 Task: Create a task  Integrate a new online platform for online language exchange , assign it to team member softage.4@softage.net in the project BlueChipper and update the status of the task to  On Track  , set the priority of the task to High
Action: Mouse moved to (67, 45)
Screenshot: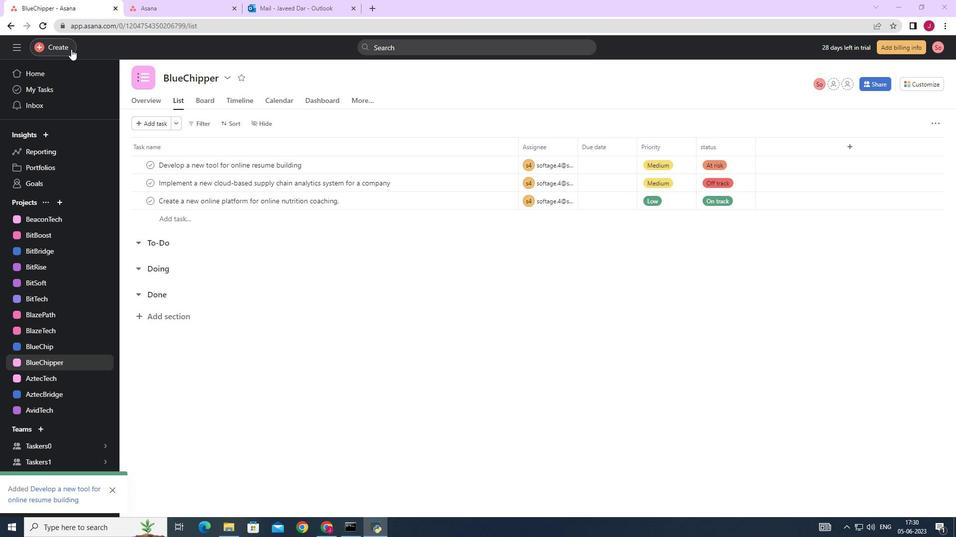 
Action: Mouse pressed left at (67, 45)
Screenshot: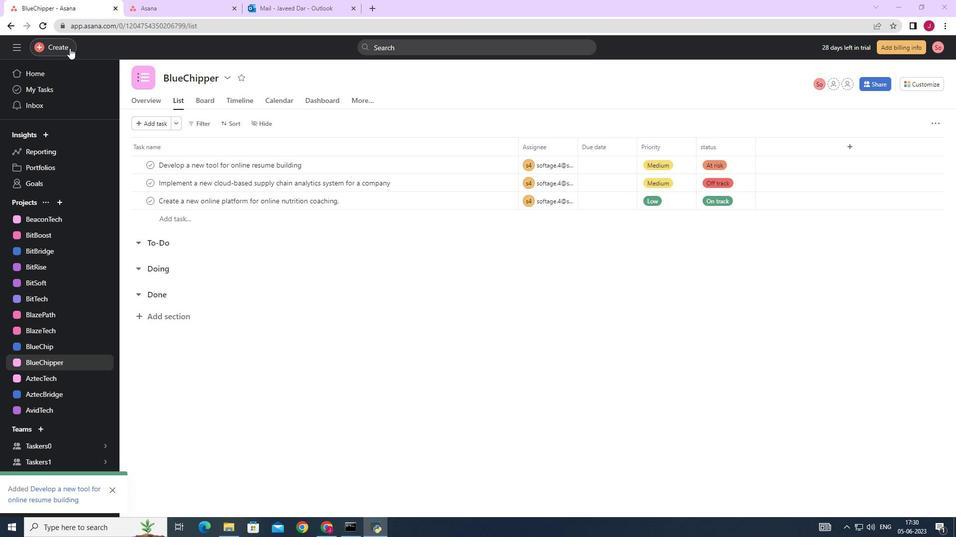 
Action: Mouse moved to (104, 51)
Screenshot: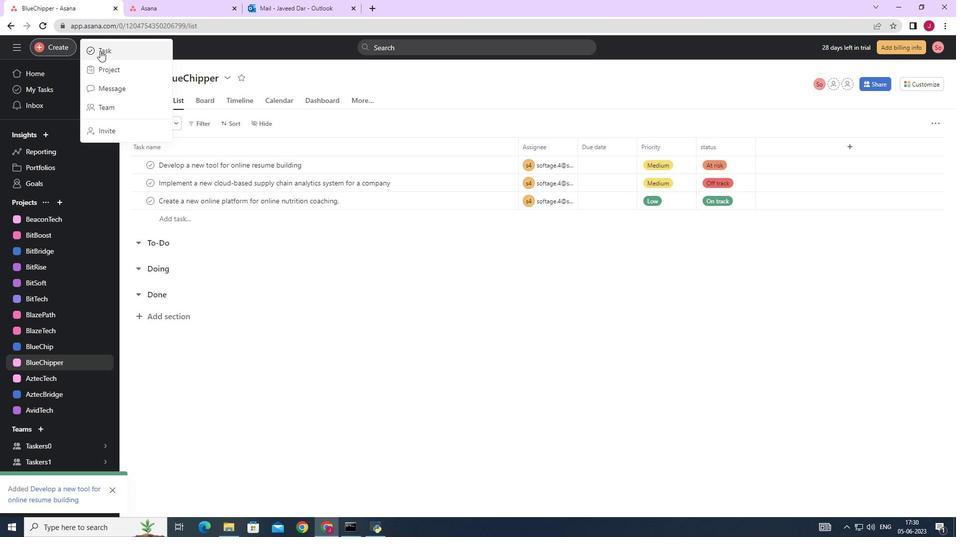 
Action: Mouse pressed left at (104, 51)
Screenshot: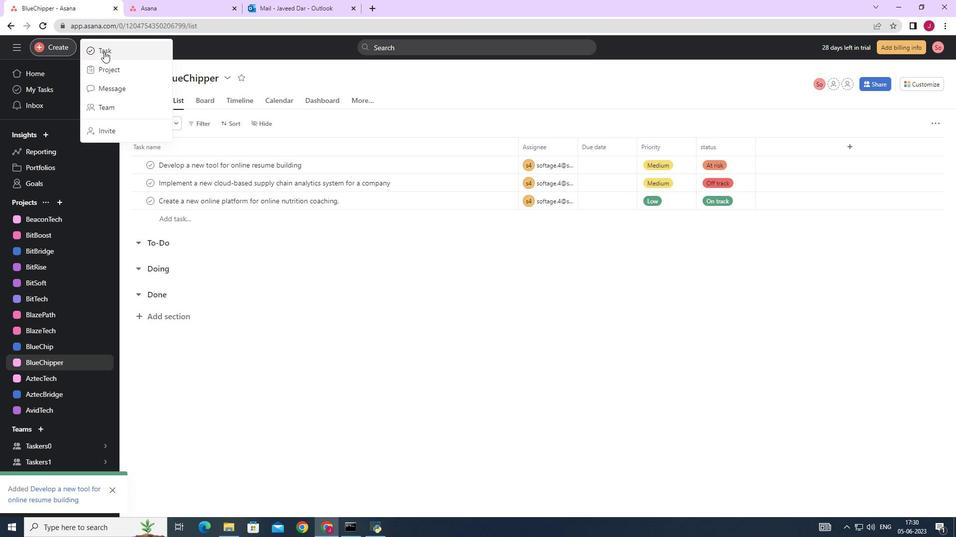 
Action: Mouse moved to (757, 331)
Screenshot: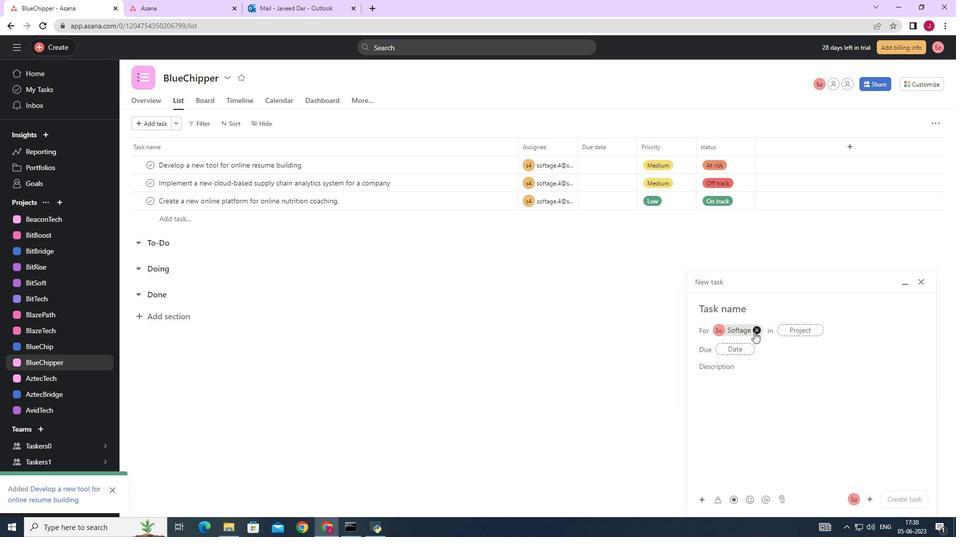 
Action: Mouse pressed left at (757, 331)
Screenshot: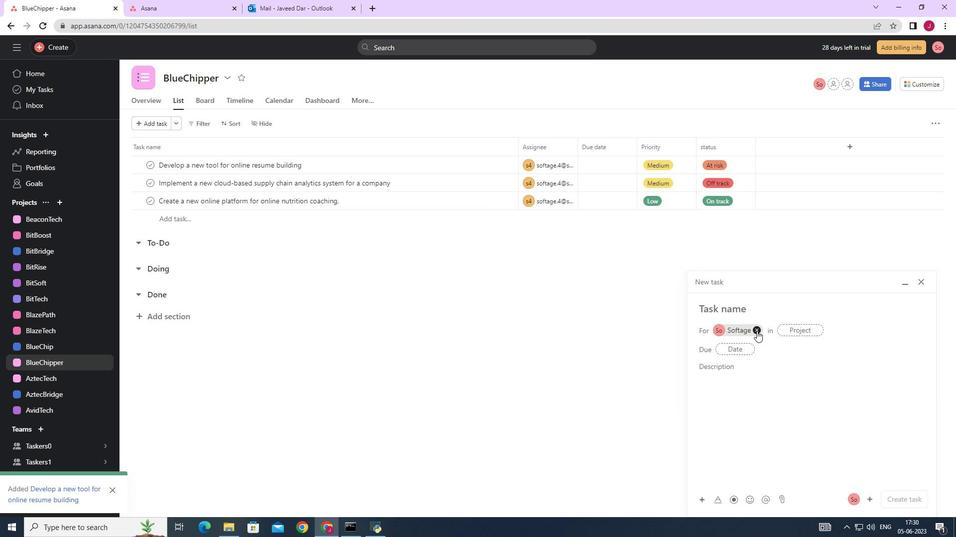
Action: Mouse moved to (735, 306)
Screenshot: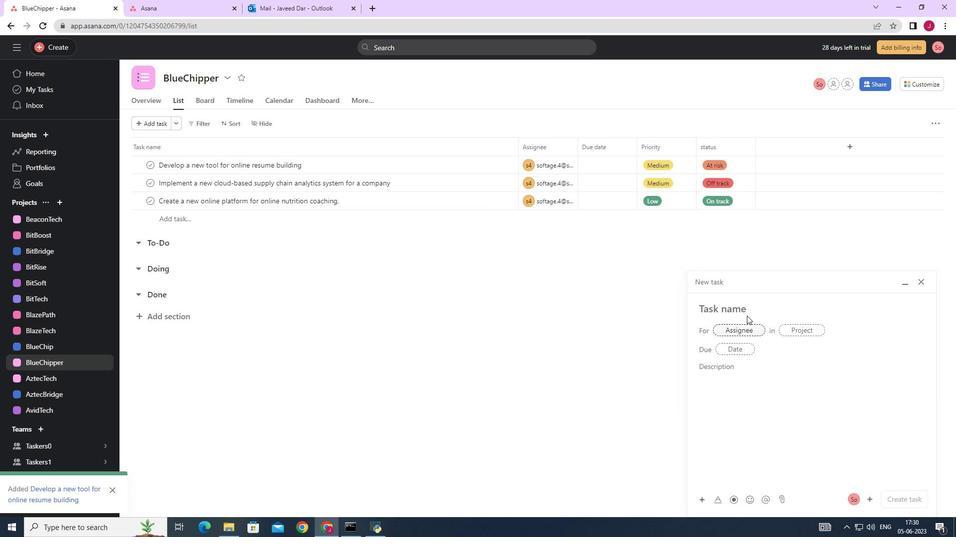
Action: Mouse pressed left at (735, 306)
Screenshot: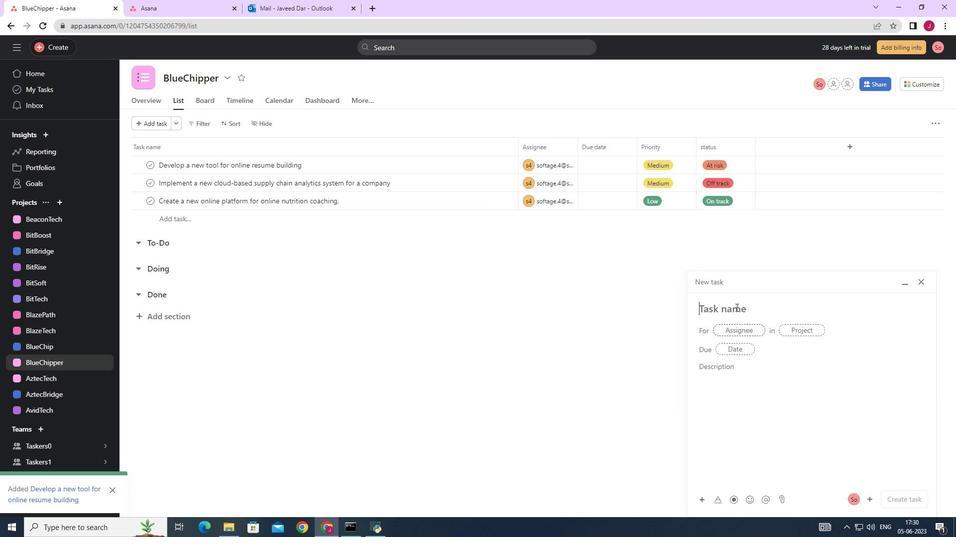 
Action: Key pressed <Key.caps_lock>I<Key.caps_lock>ntegrate<Key.space>a<Key.space>new<Key.space>online<Key.space>platform<Key.space>for<Key.space>online<Key.space>language<Key.space>exchange<Key.space>
Screenshot: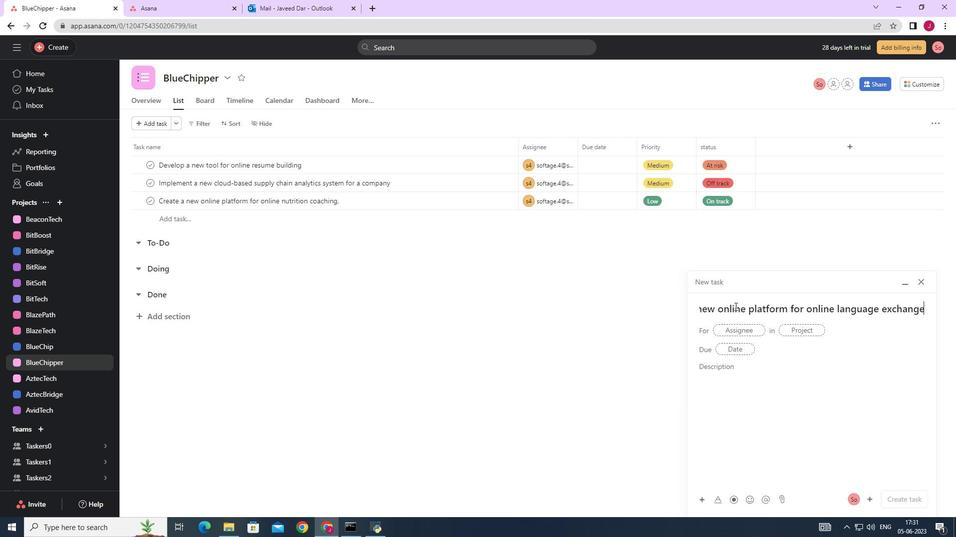 
Action: Mouse moved to (732, 332)
Screenshot: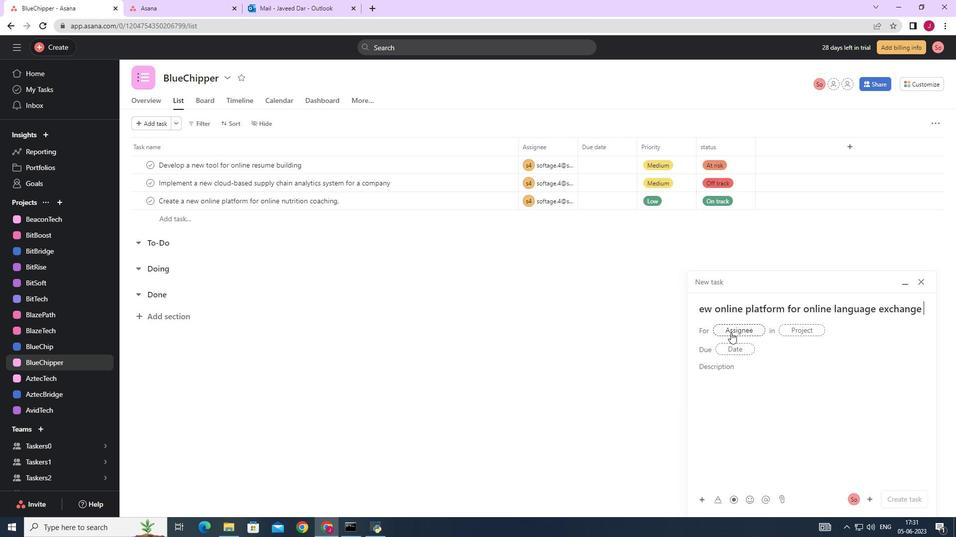 
Action: Mouse pressed left at (732, 332)
Screenshot: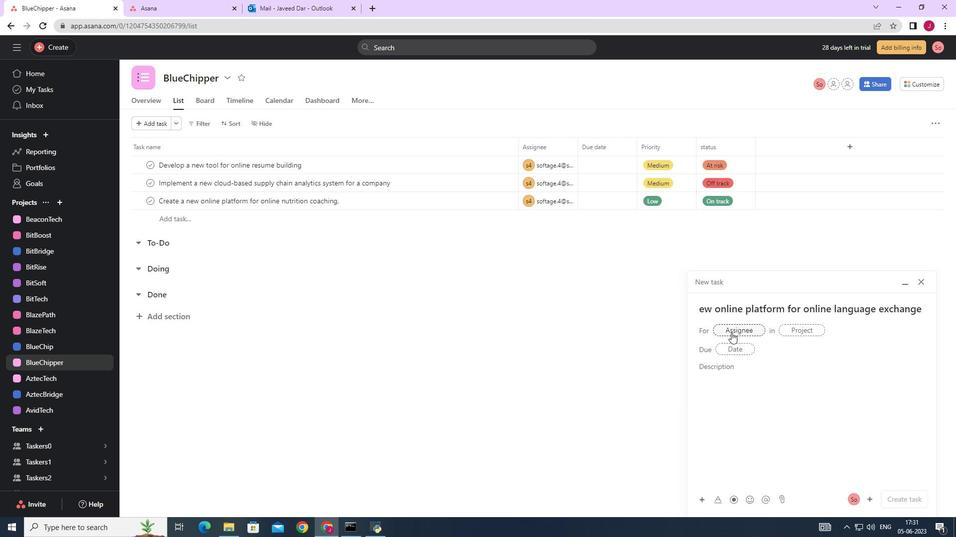
Action: Mouse moved to (734, 332)
Screenshot: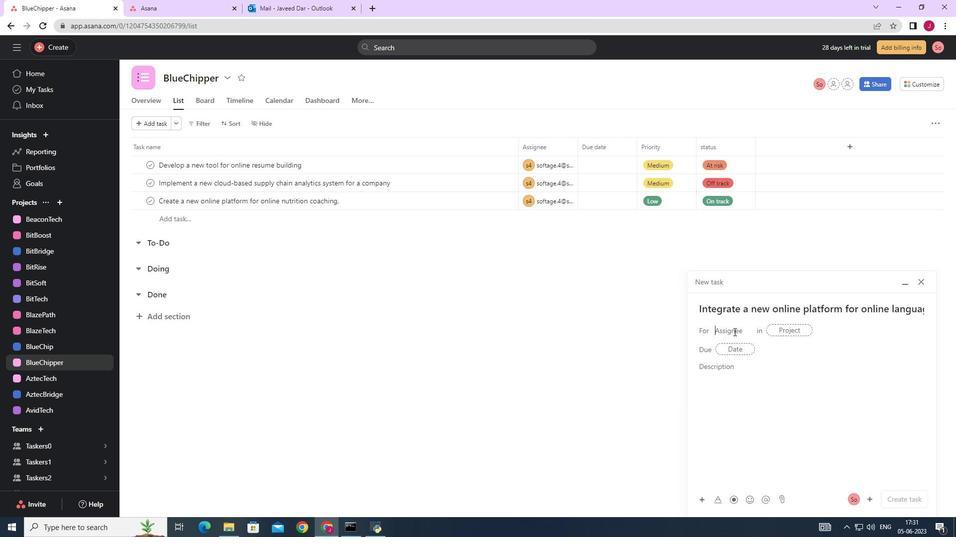
Action: Key pressed softage.4
Screenshot: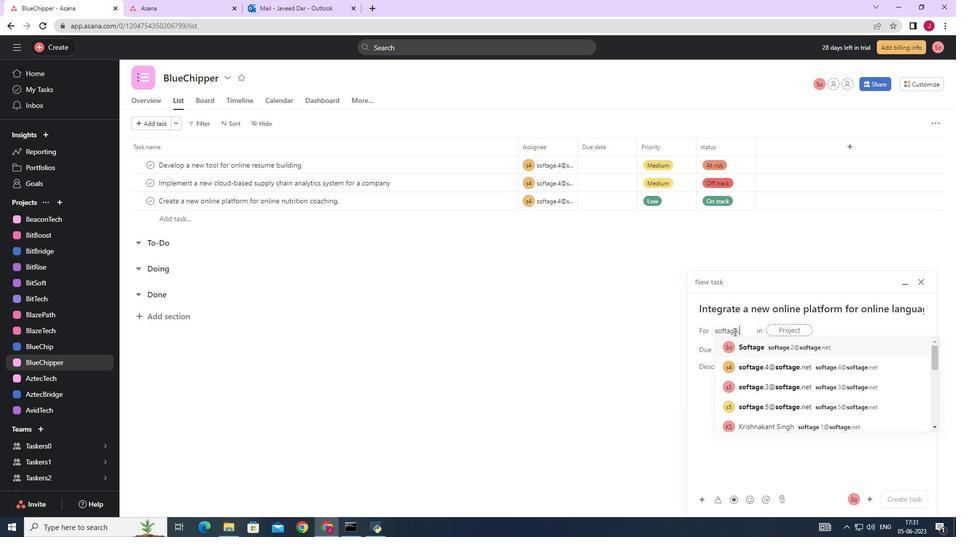 
Action: Mouse moved to (773, 343)
Screenshot: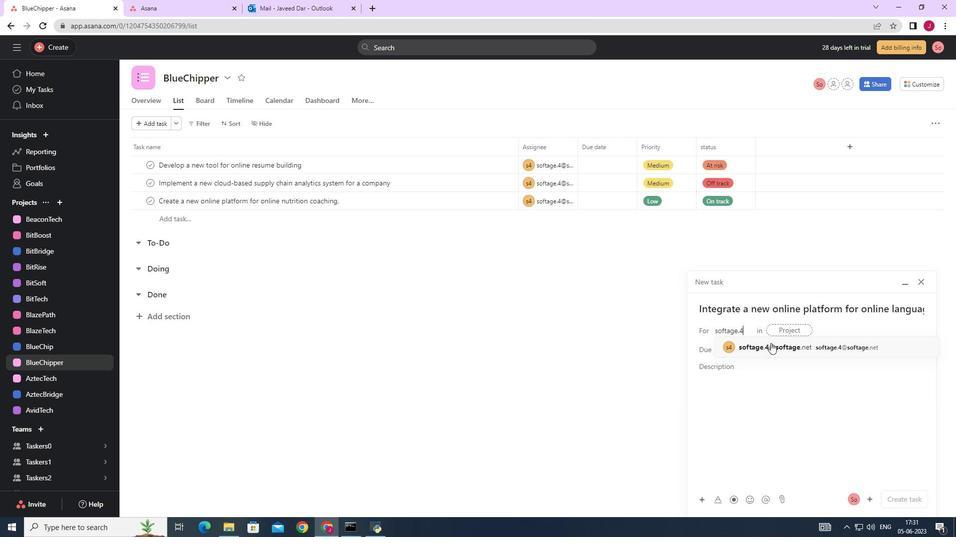 
Action: Mouse pressed left at (773, 343)
Screenshot: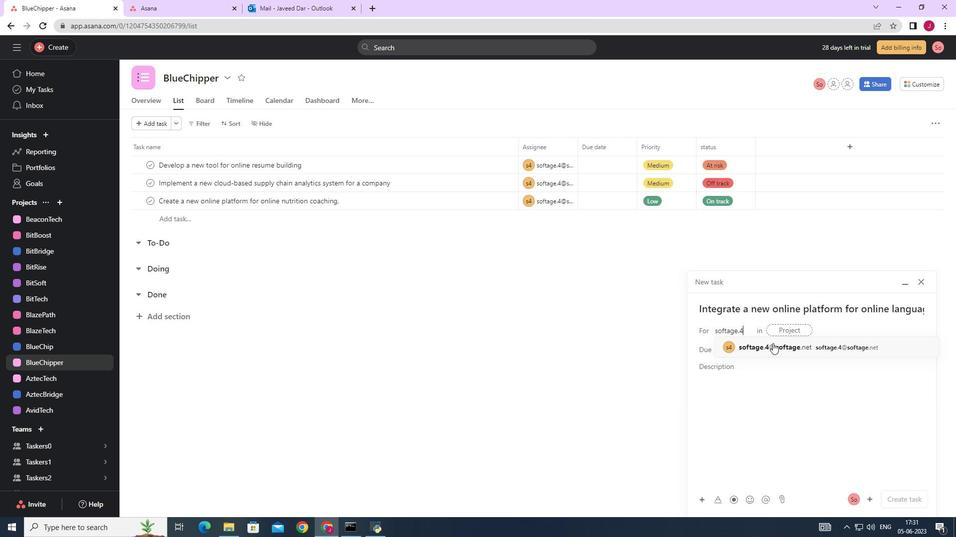 
Action: Mouse moved to (645, 351)
Screenshot: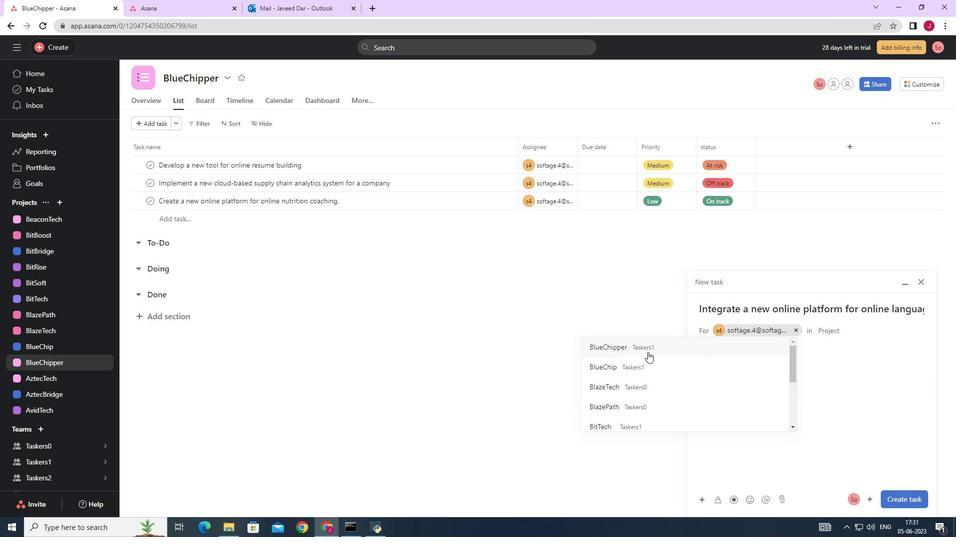 
Action: Mouse pressed left at (645, 351)
Screenshot: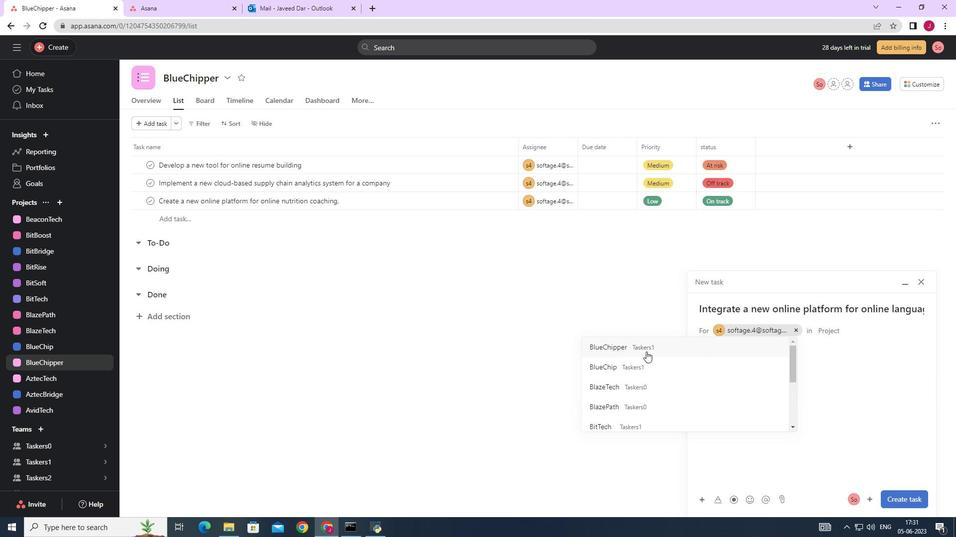 
Action: Mouse moved to (748, 371)
Screenshot: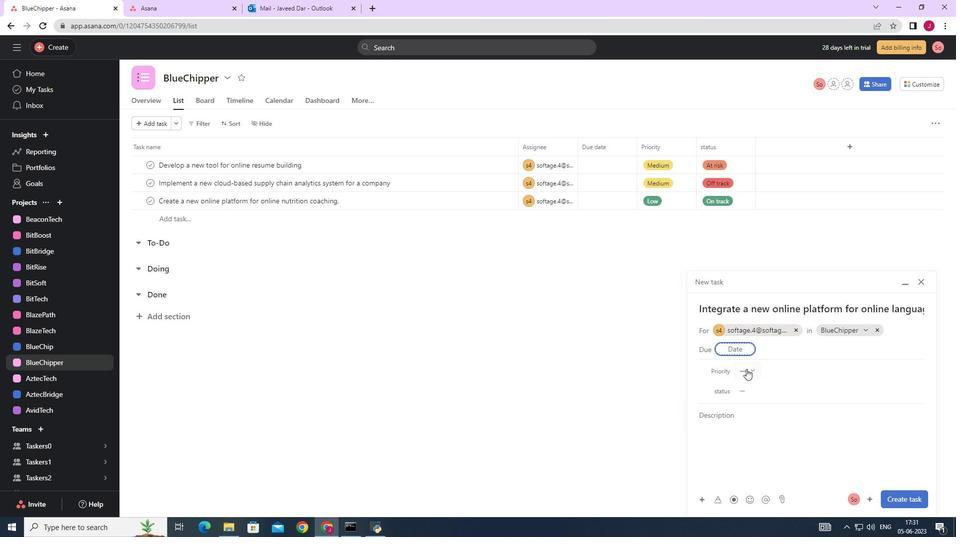 
Action: Mouse pressed left at (748, 371)
Screenshot: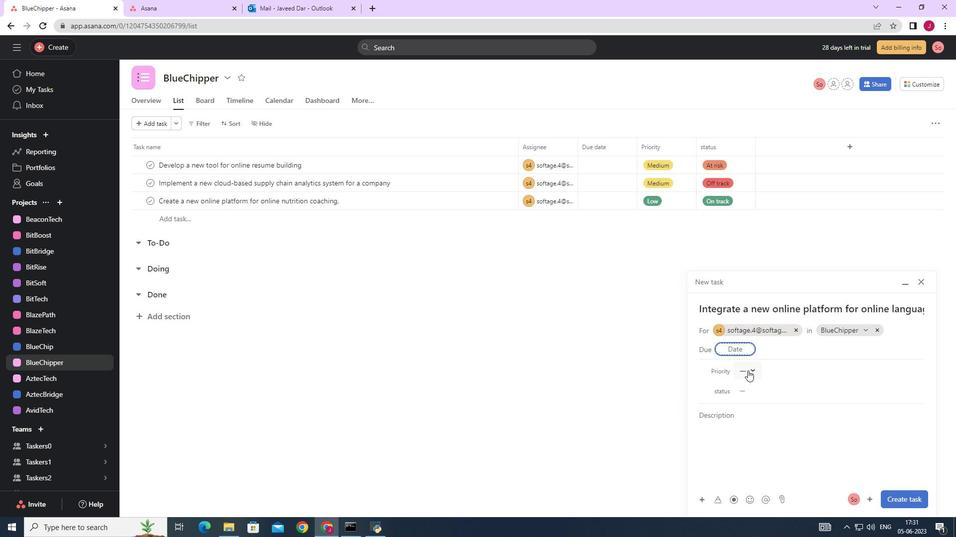 
Action: Mouse moved to (765, 402)
Screenshot: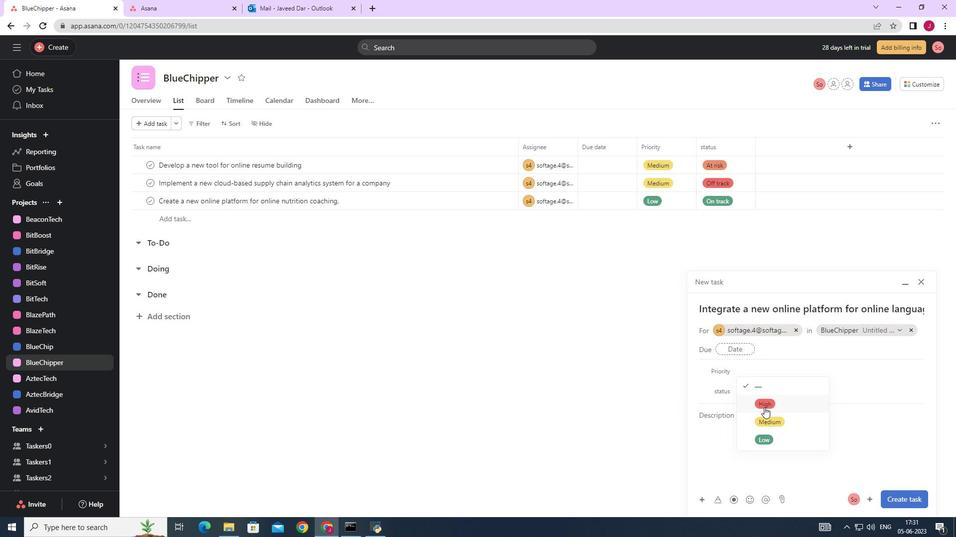 
Action: Mouse pressed left at (765, 402)
Screenshot: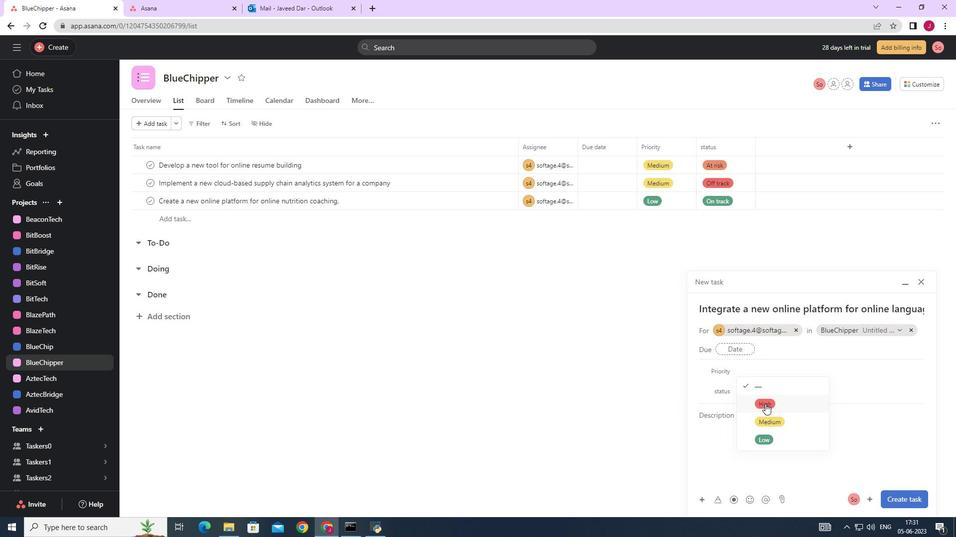 
Action: Mouse moved to (760, 397)
Screenshot: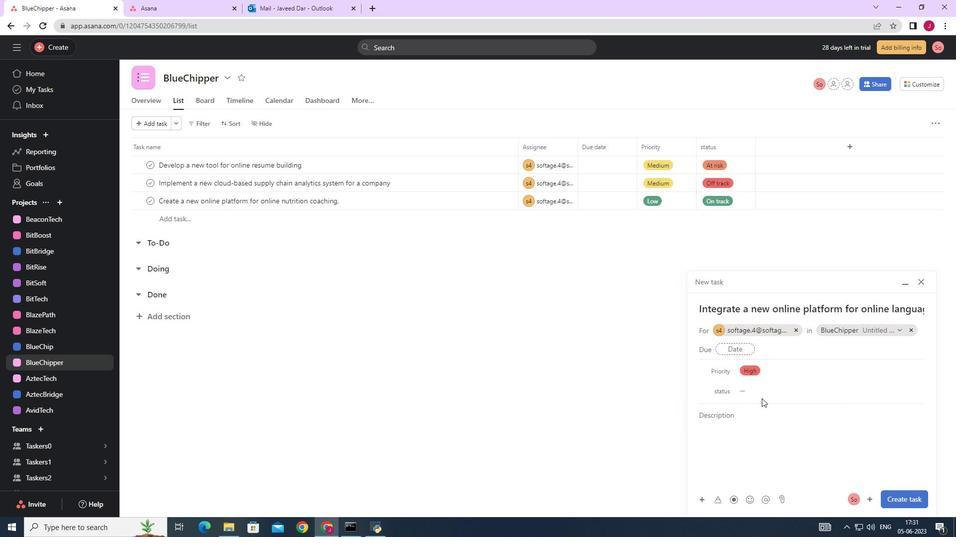 
Action: Mouse pressed left at (760, 397)
Screenshot: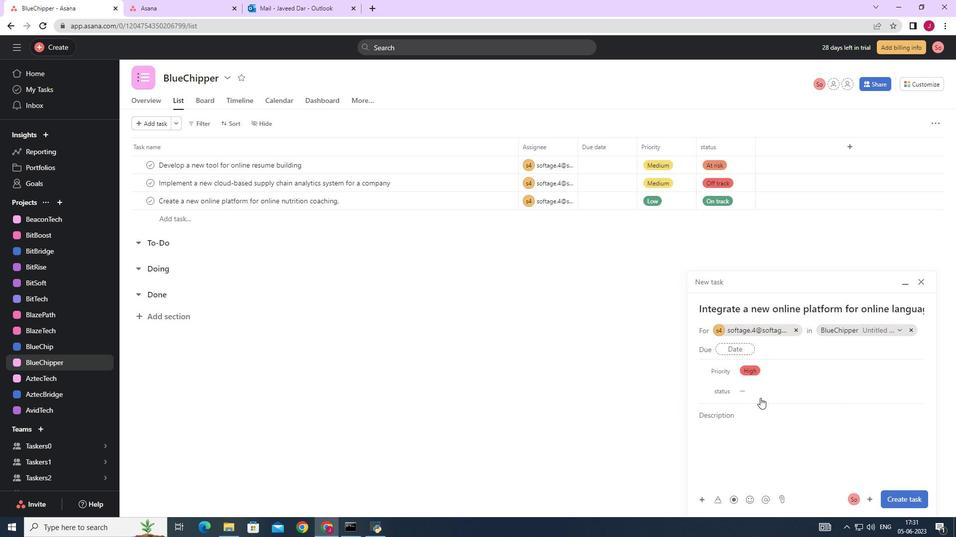 
Action: Mouse moved to (770, 423)
Screenshot: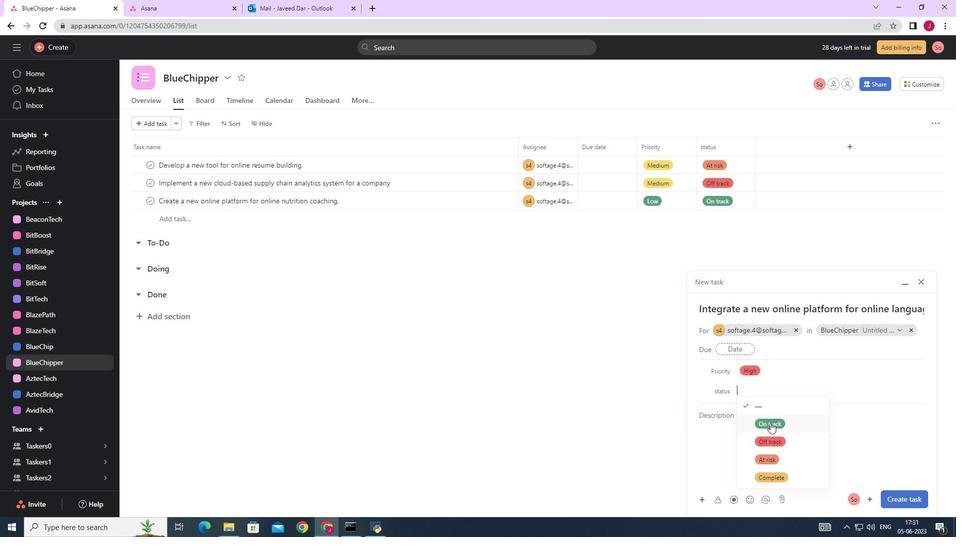 
Action: Mouse pressed left at (770, 423)
Screenshot: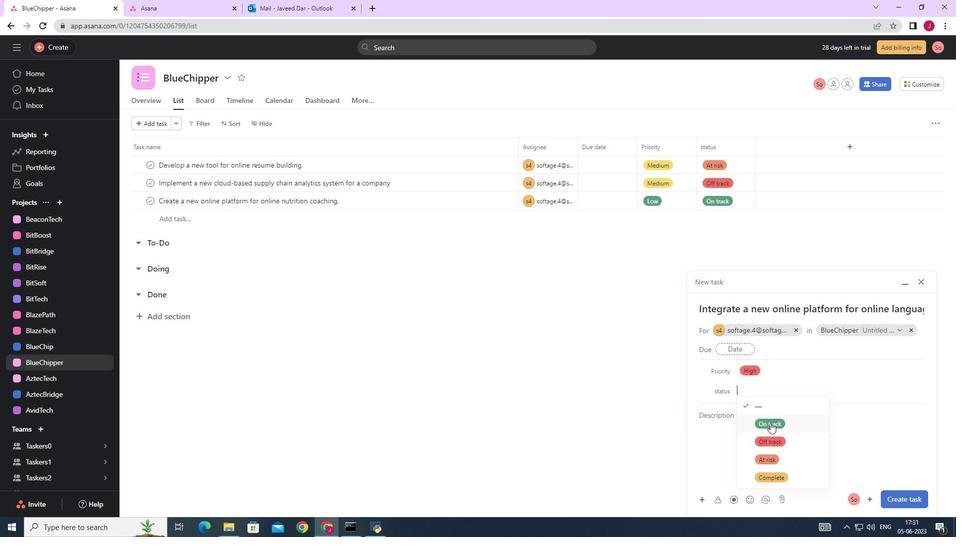 
Action: Mouse moved to (891, 496)
Screenshot: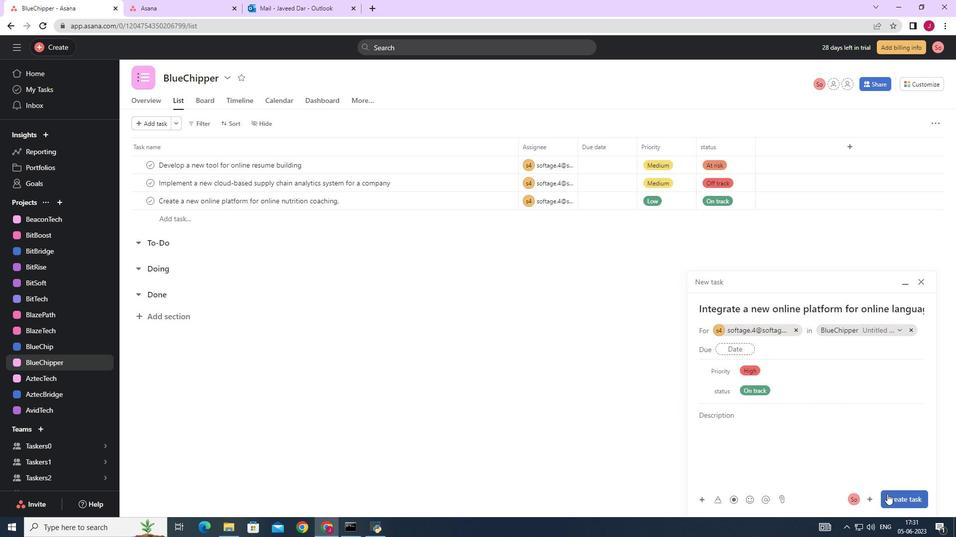 
Action: Mouse pressed left at (891, 496)
Screenshot: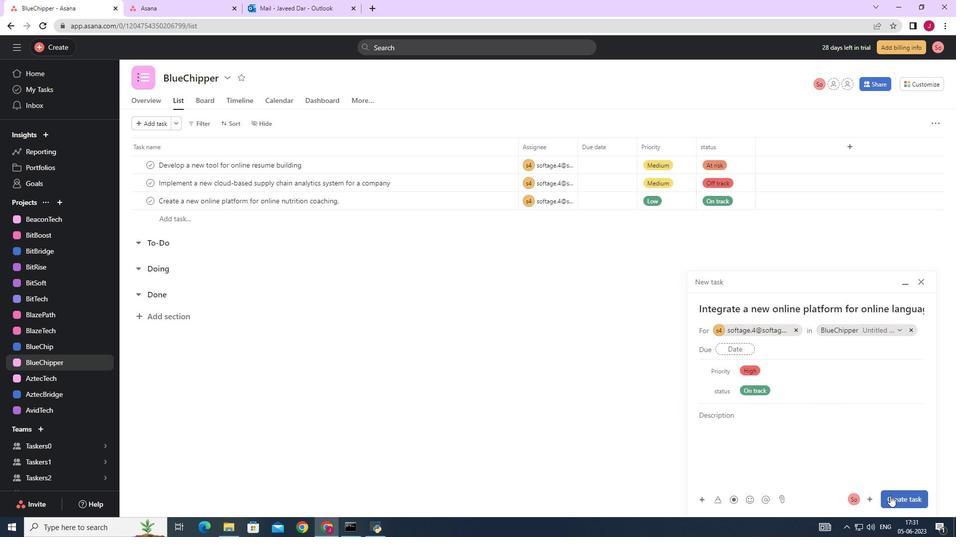 
Action: Mouse moved to (855, 456)
Screenshot: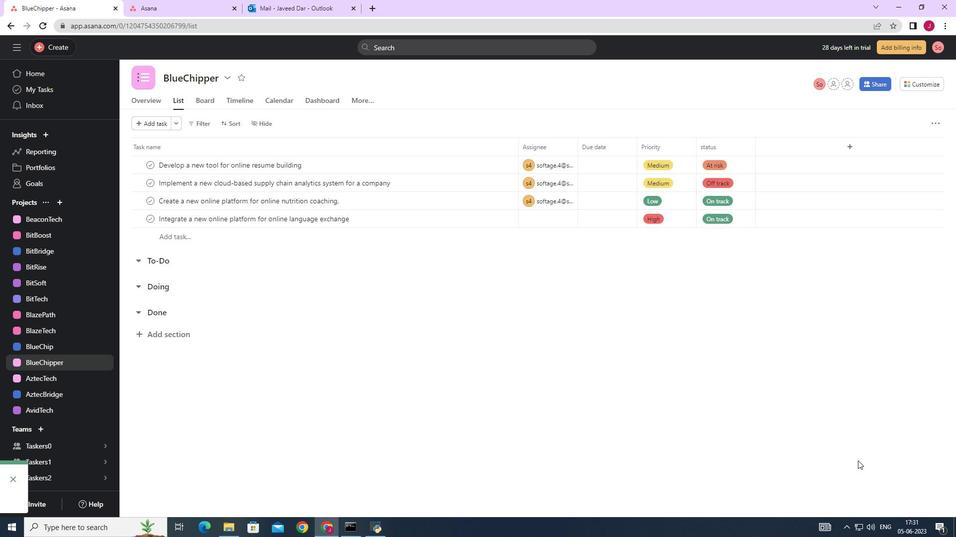 
